 Task: Search for the email with the subject Request for a change in project scope logged in from softage.1@softage.net with the filter, email from softage.3@softage.net and a new filter,  Star it
Action: Mouse moved to (676, 71)
Screenshot: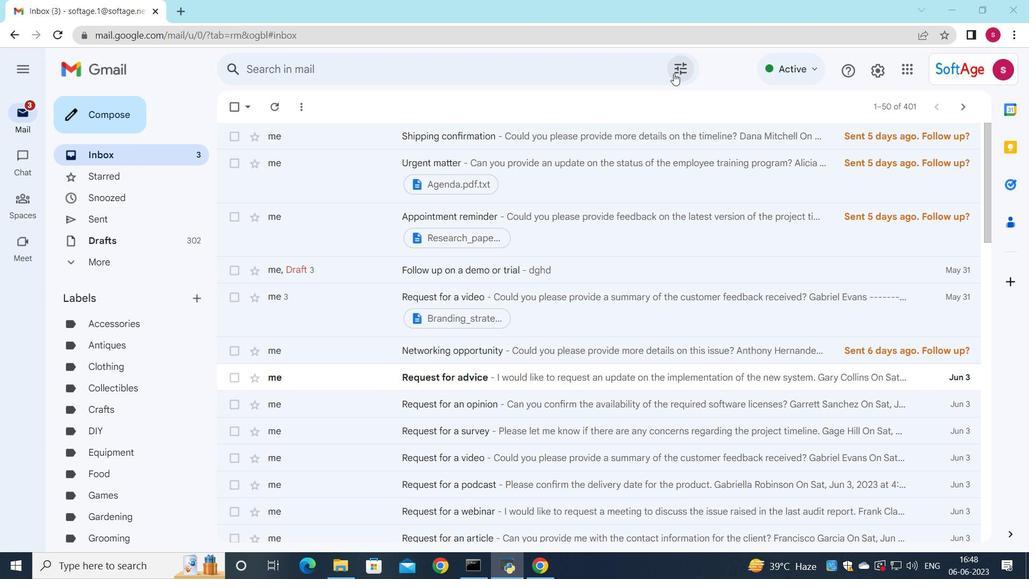 
Action: Mouse pressed left at (676, 71)
Screenshot: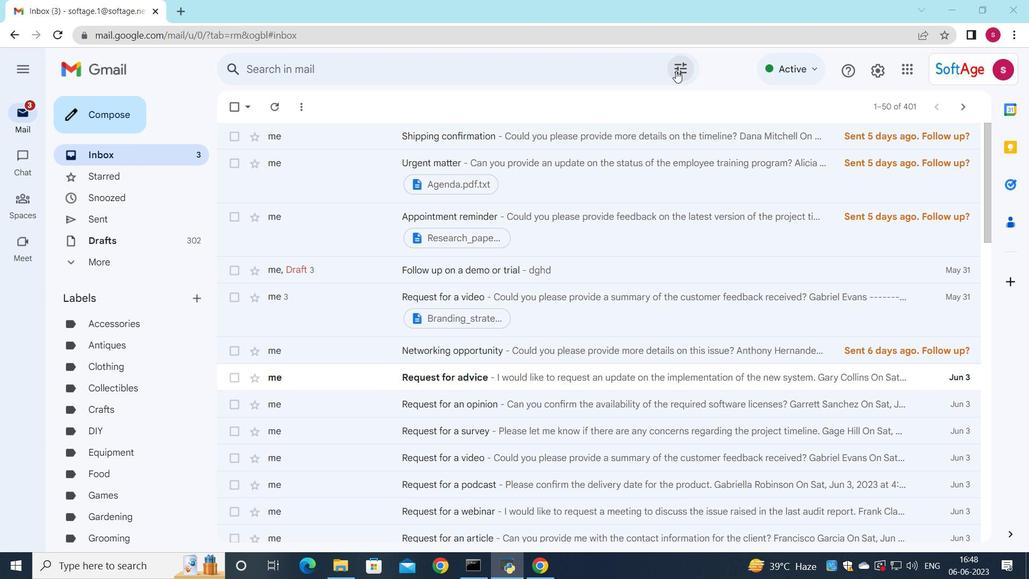 
Action: Mouse moved to (519, 111)
Screenshot: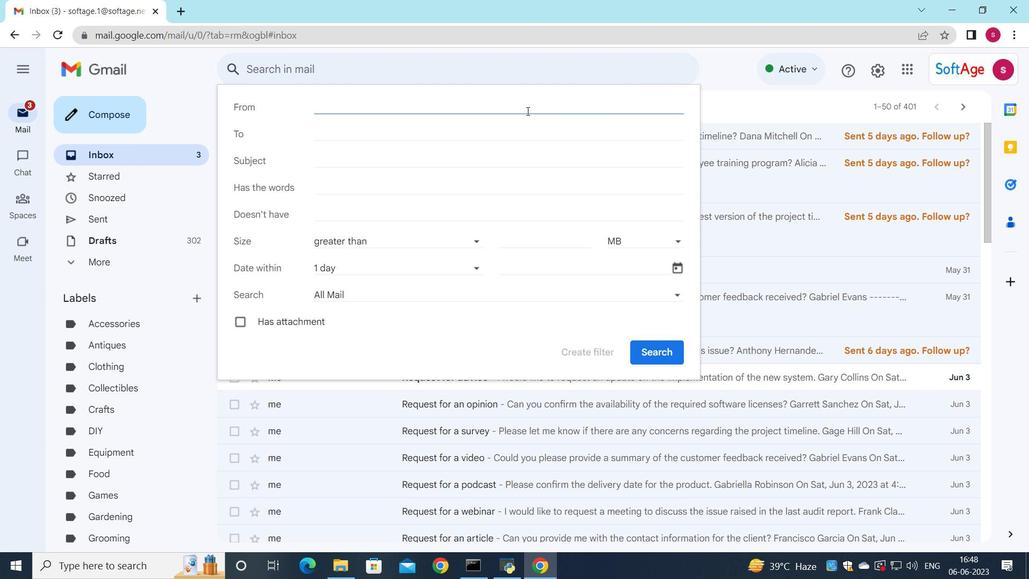 
Action: Key pressed s
Screenshot: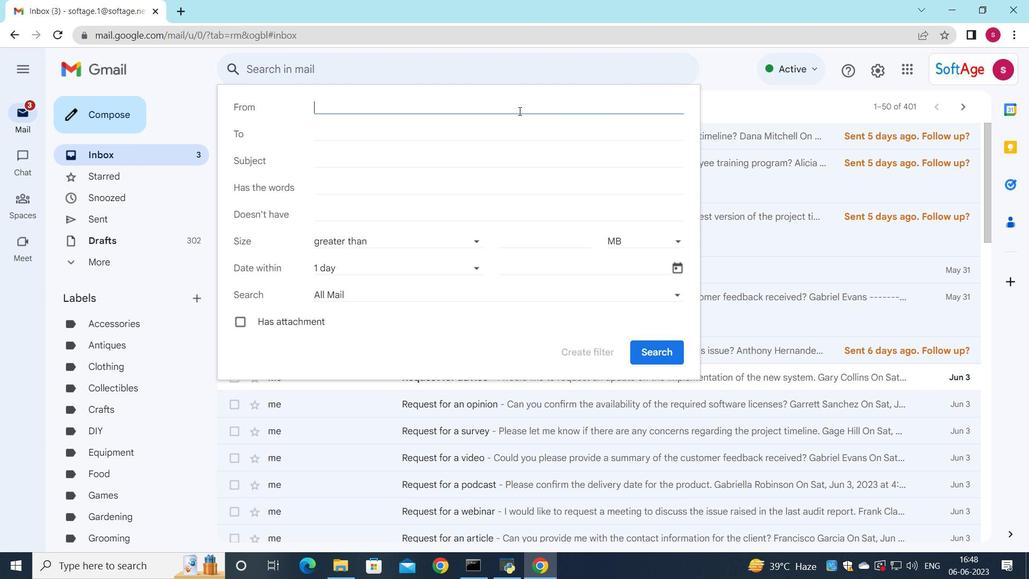 
Action: Mouse moved to (396, 130)
Screenshot: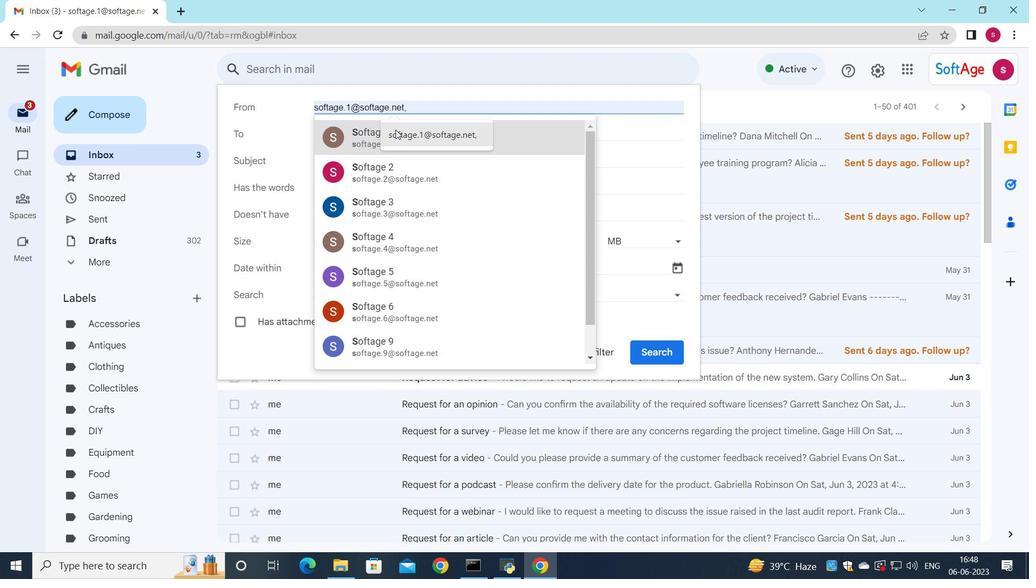 
Action: Mouse pressed left at (396, 130)
Screenshot: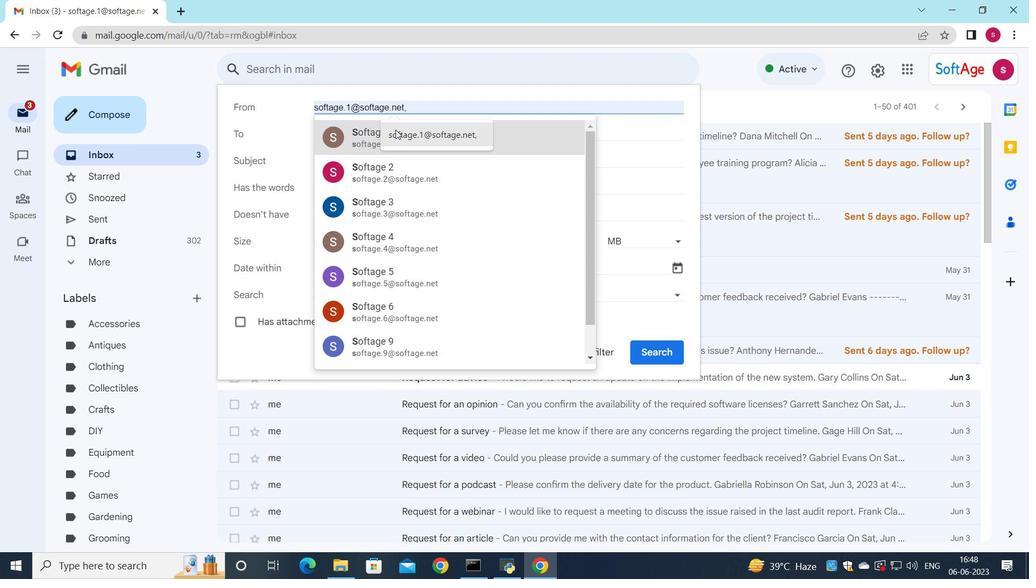 
Action: Mouse moved to (345, 133)
Screenshot: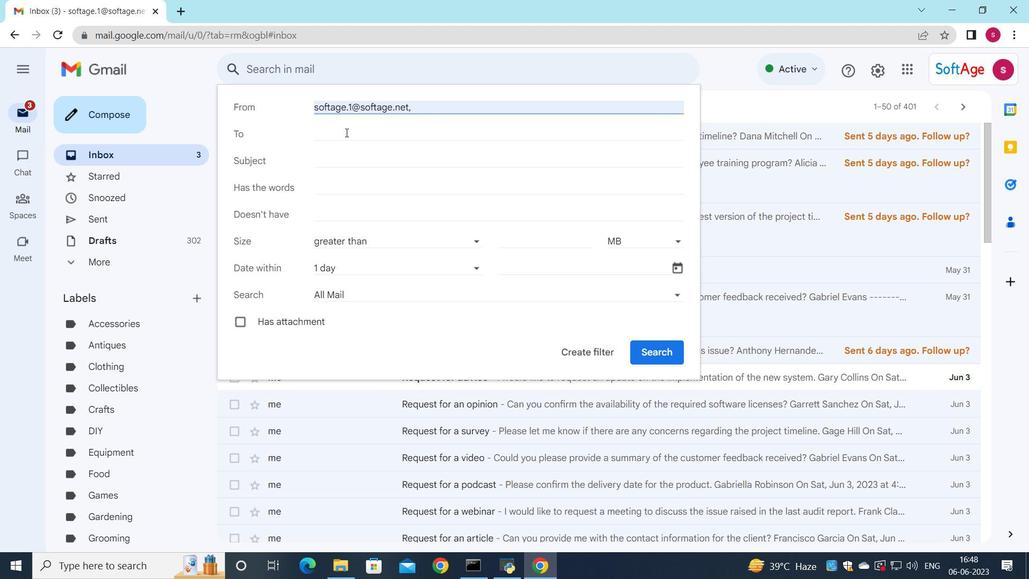 
Action: Mouse pressed left at (345, 133)
Screenshot: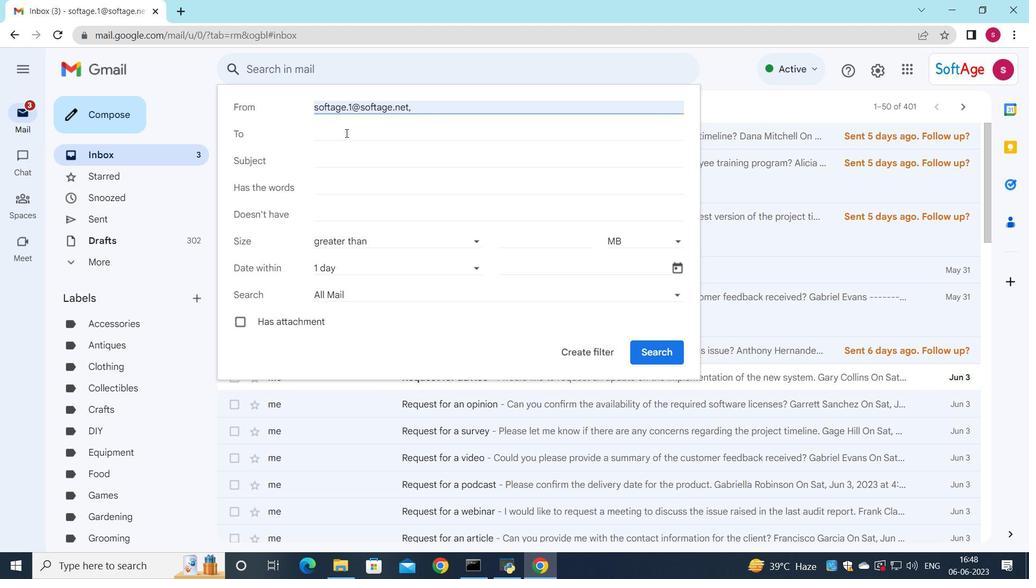 
Action: Key pressed s
Screenshot: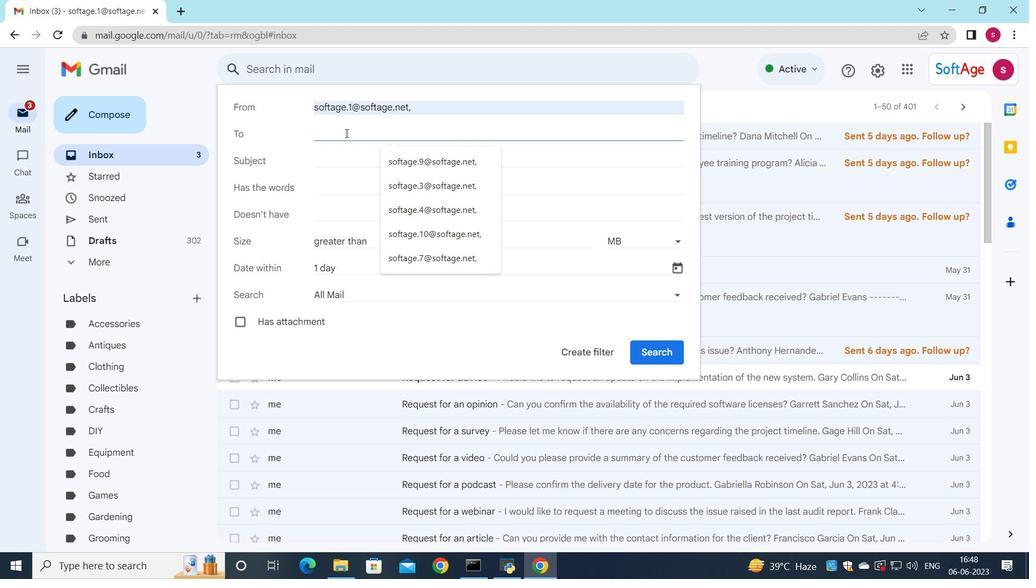 
Action: Mouse moved to (399, 208)
Screenshot: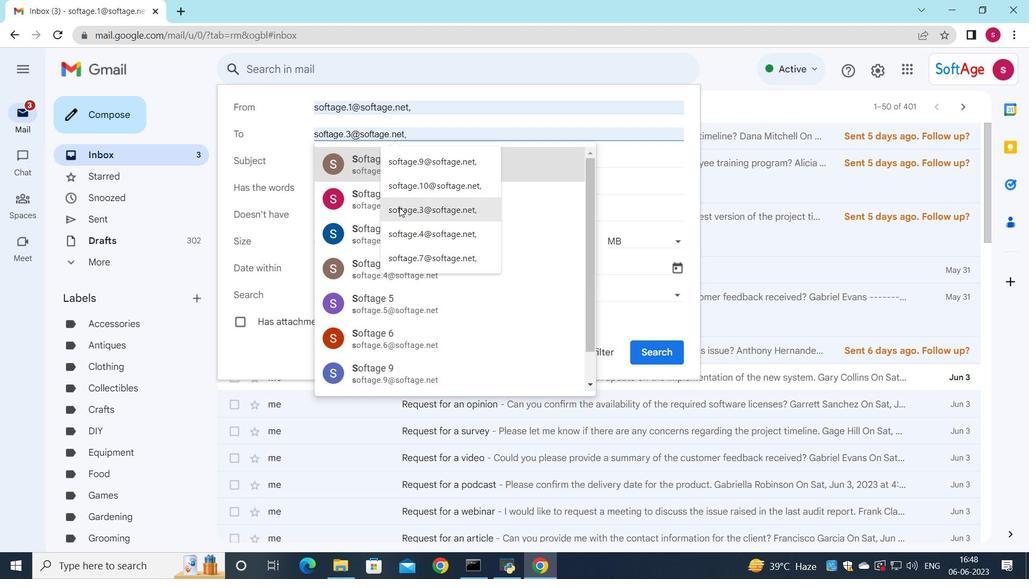 
Action: Mouse pressed left at (399, 208)
Screenshot: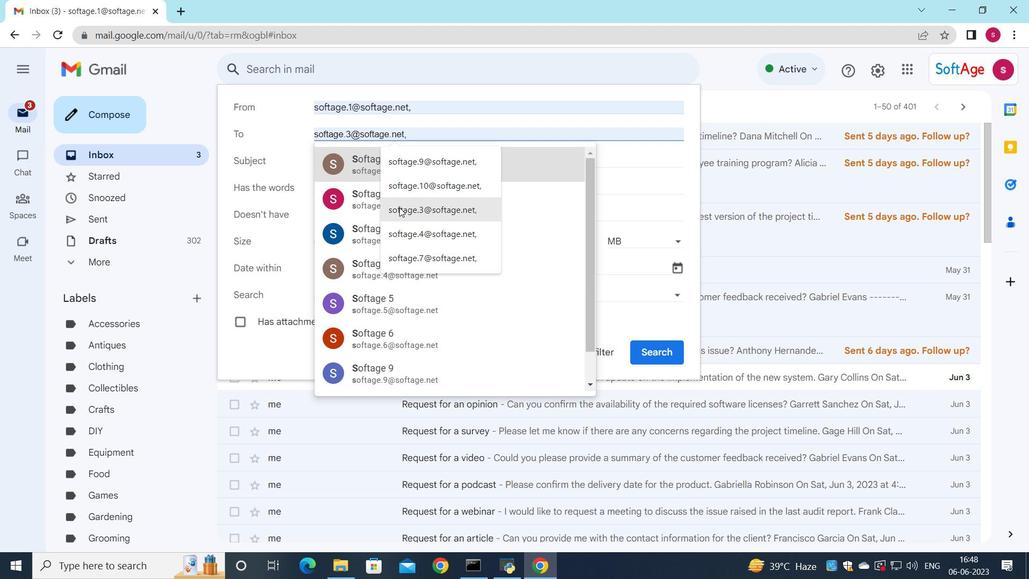 
Action: Mouse moved to (334, 163)
Screenshot: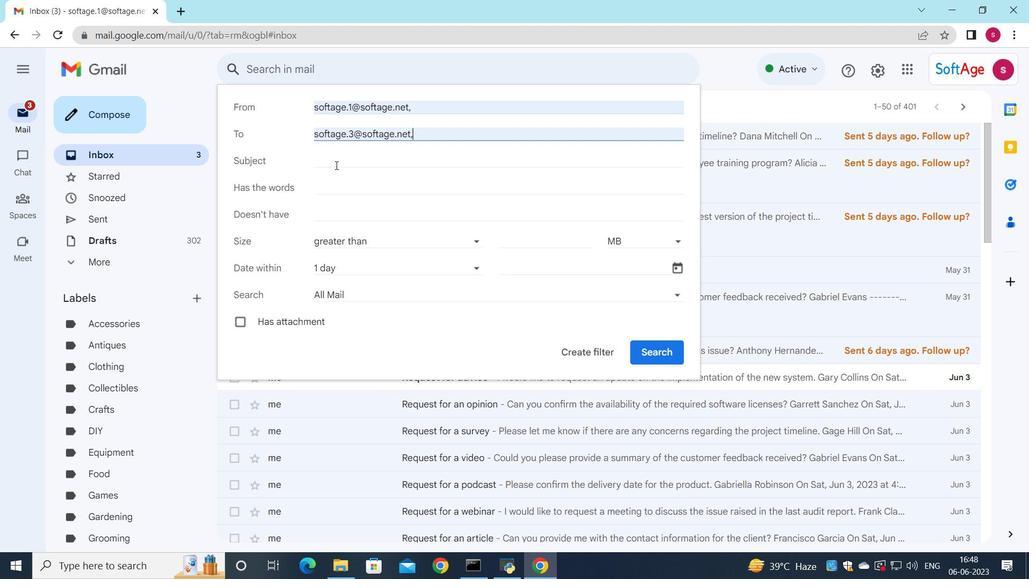 
Action: Mouse pressed left at (334, 163)
Screenshot: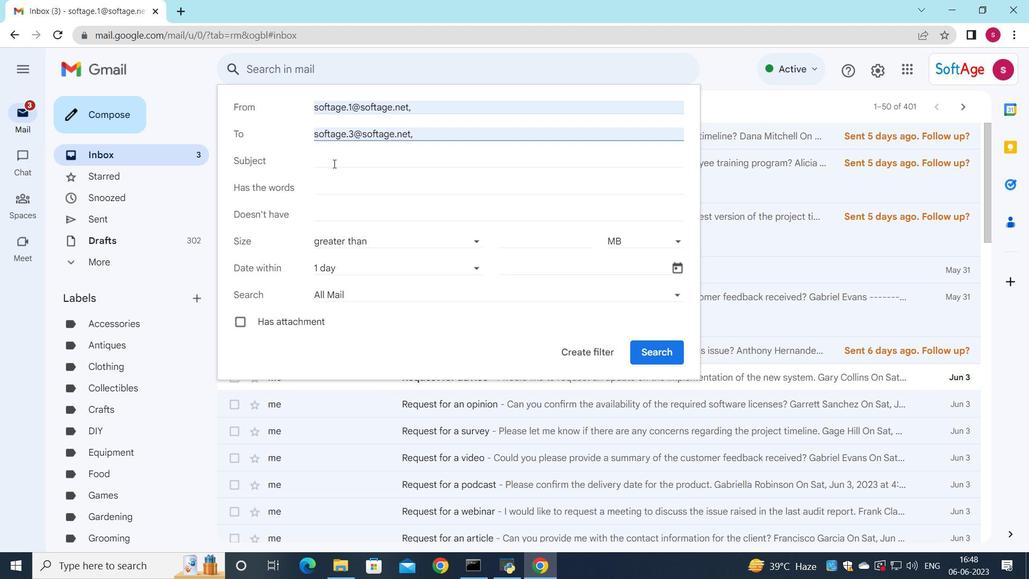 
Action: Key pressed <Key.shift>REQUEST<Key.space>FOR<Key.space>A<Key.space>CHANGE<Key.space>IN<Key.space>PROJECT<Key.space>SCOPE
Screenshot: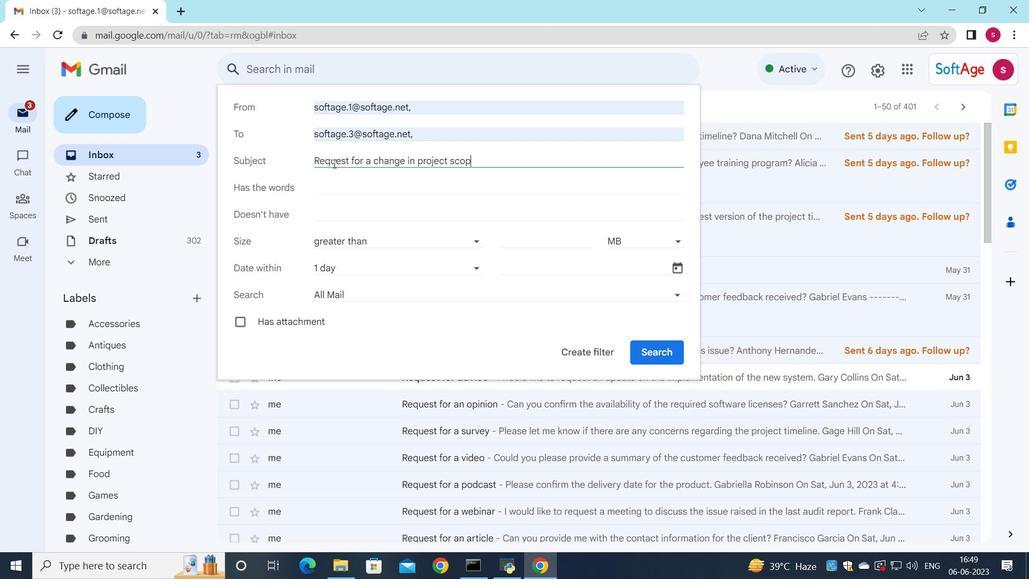 
Action: Mouse moved to (436, 267)
Screenshot: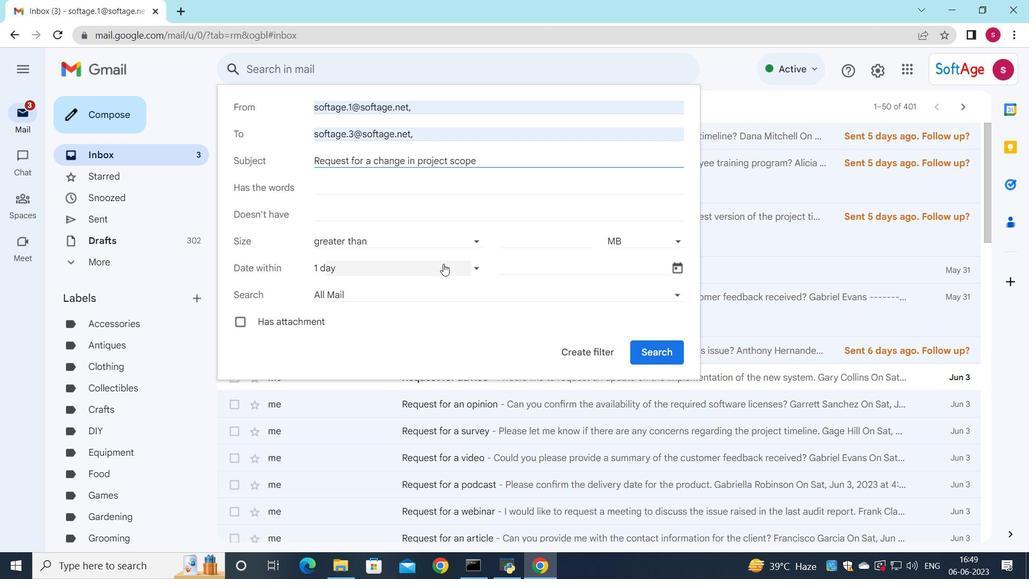 
Action: Mouse pressed left at (436, 267)
Screenshot: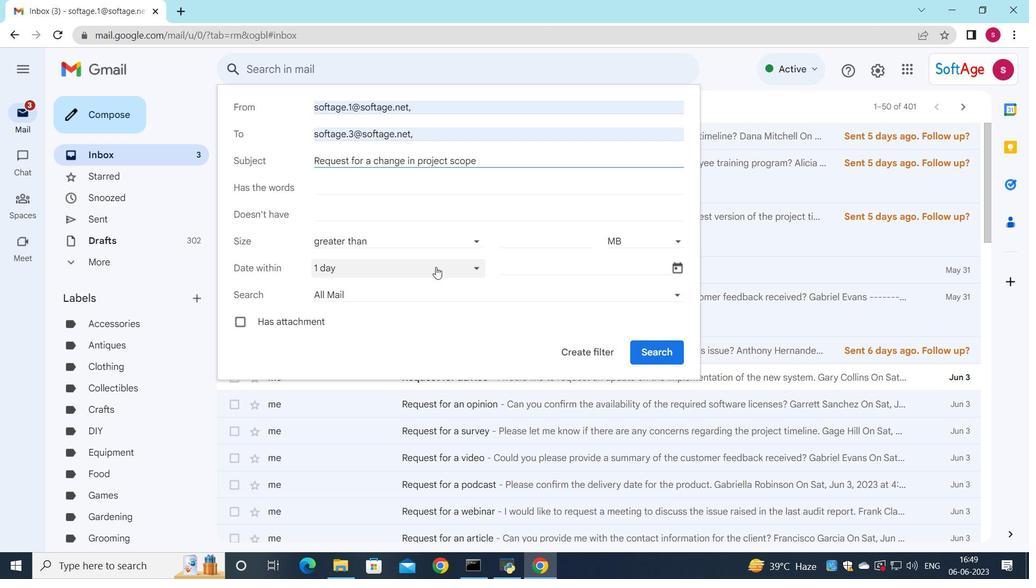 
Action: Mouse moved to (371, 418)
Screenshot: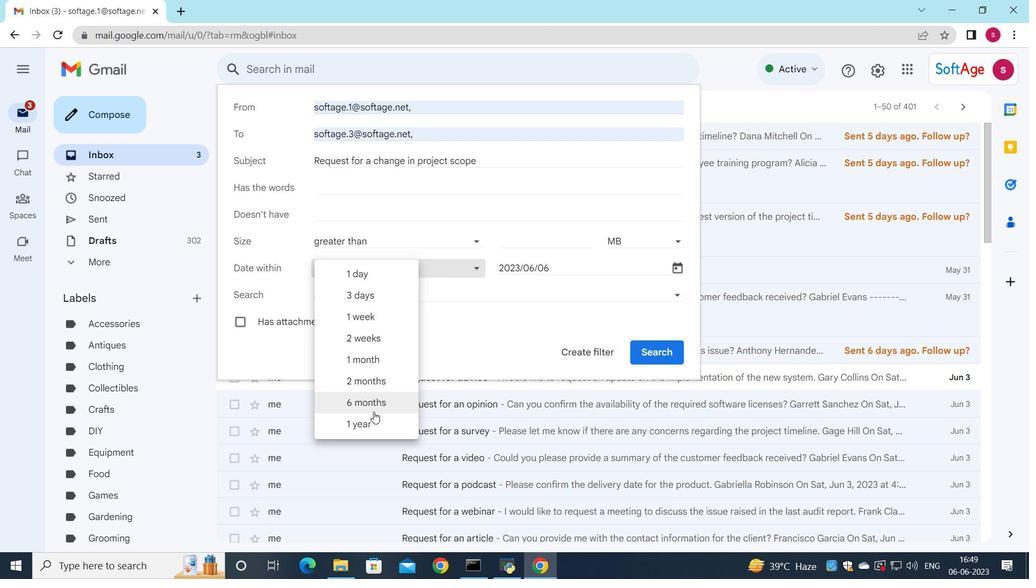 
Action: Mouse pressed left at (371, 418)
Screenshot: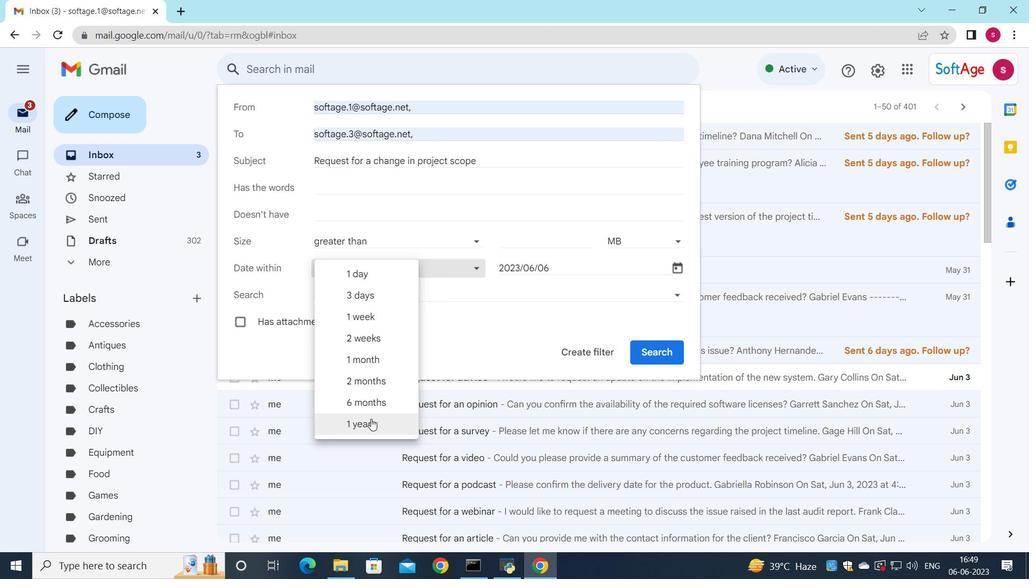 
Action: Mouse moved to (600, 350)
Screenshot: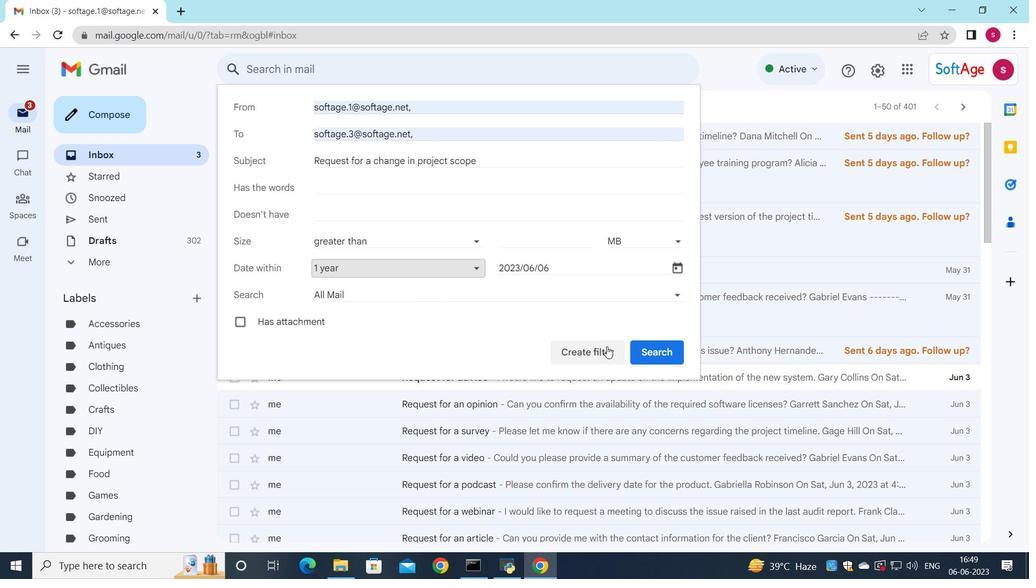 
Action: Mouse pressed left at (600, 350)
Screenshot: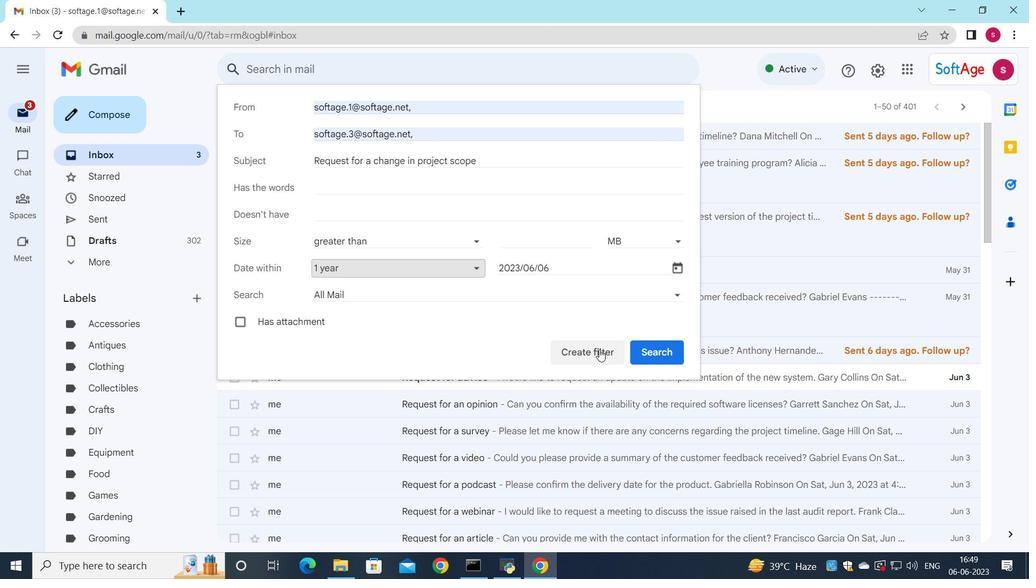 
Action: Mouse moved to (273, 187)
Screenshot: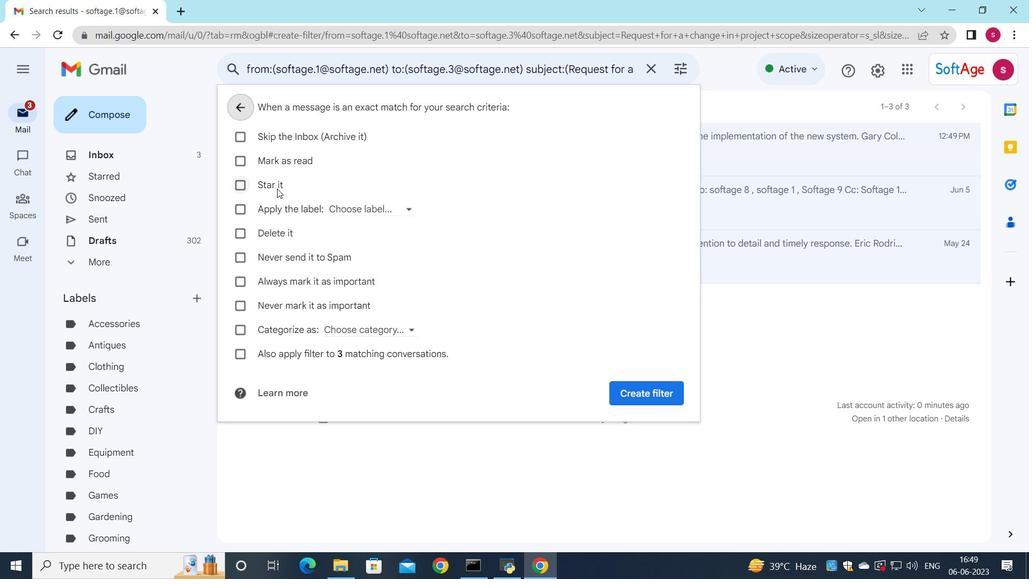 
Action: Mouse pressed left at (273, 187)
Screenshot: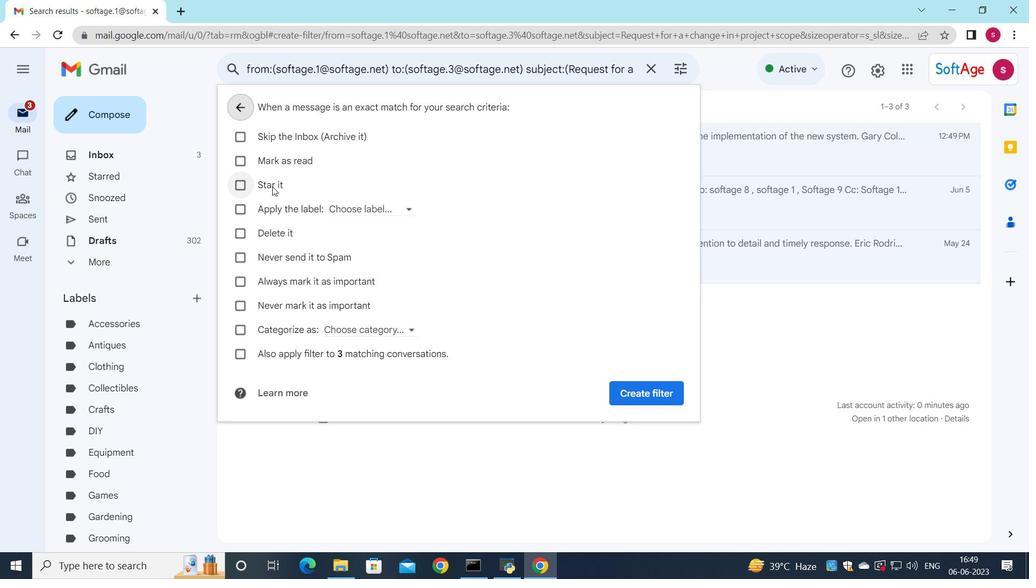
Action: Mouse moved to (628, 397)
Screenshot: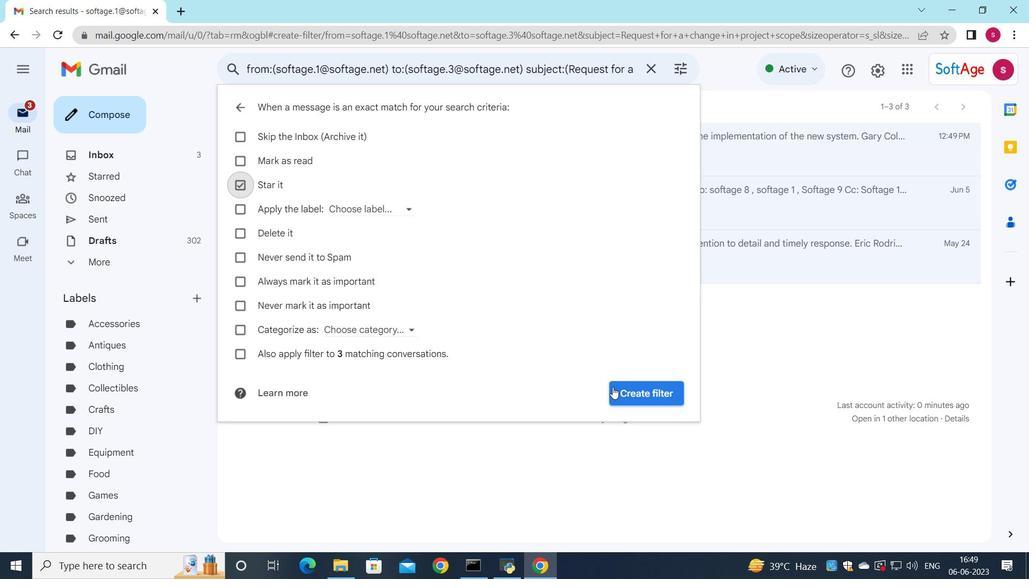 
Action: Mouse pressed left at (628, 397)
Screenshot: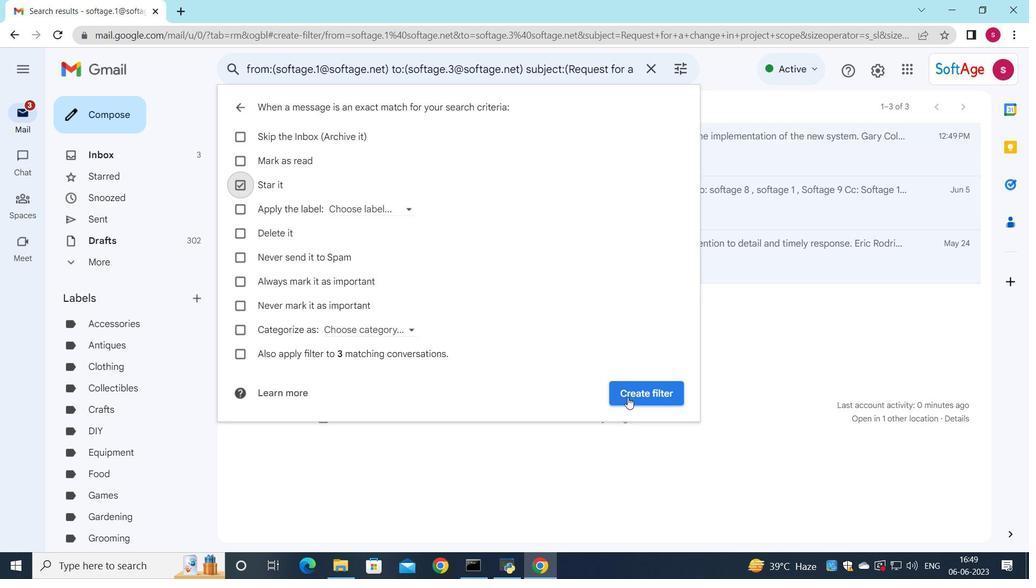 
Action: Mouse moved to (631, 349)
Screenshot: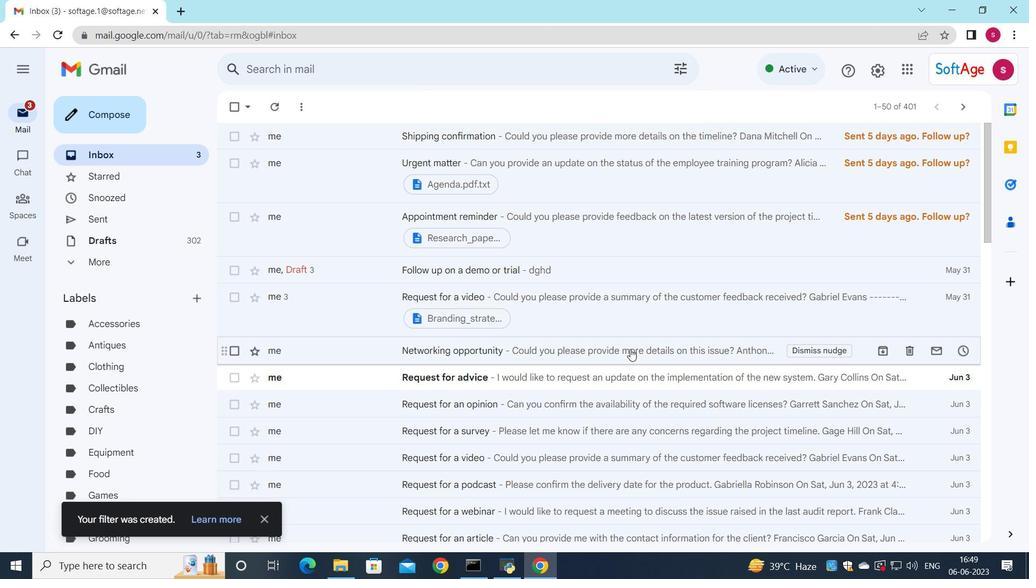 
